 Task: Toggle the folding highlight in the text editor.
Action: Mouse moved to (9, 672)
Screenshot: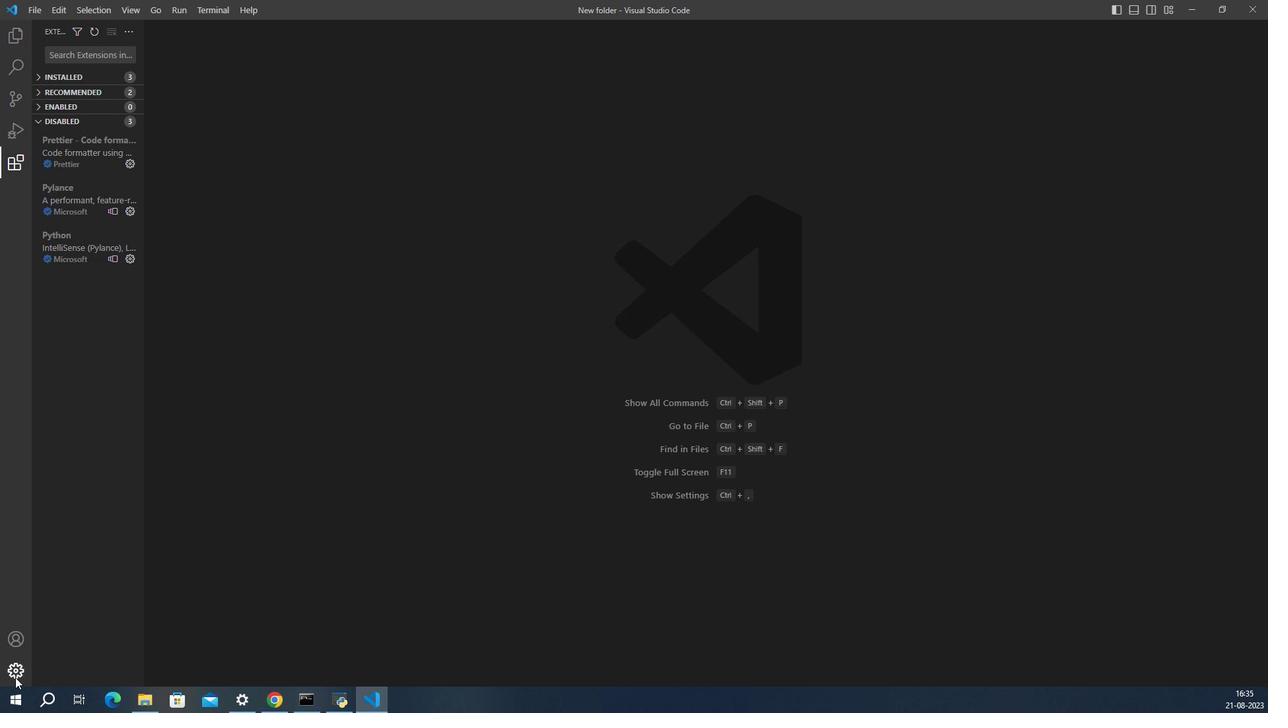 
Action: Mouse pressed left at (9, 672)
Screenshot: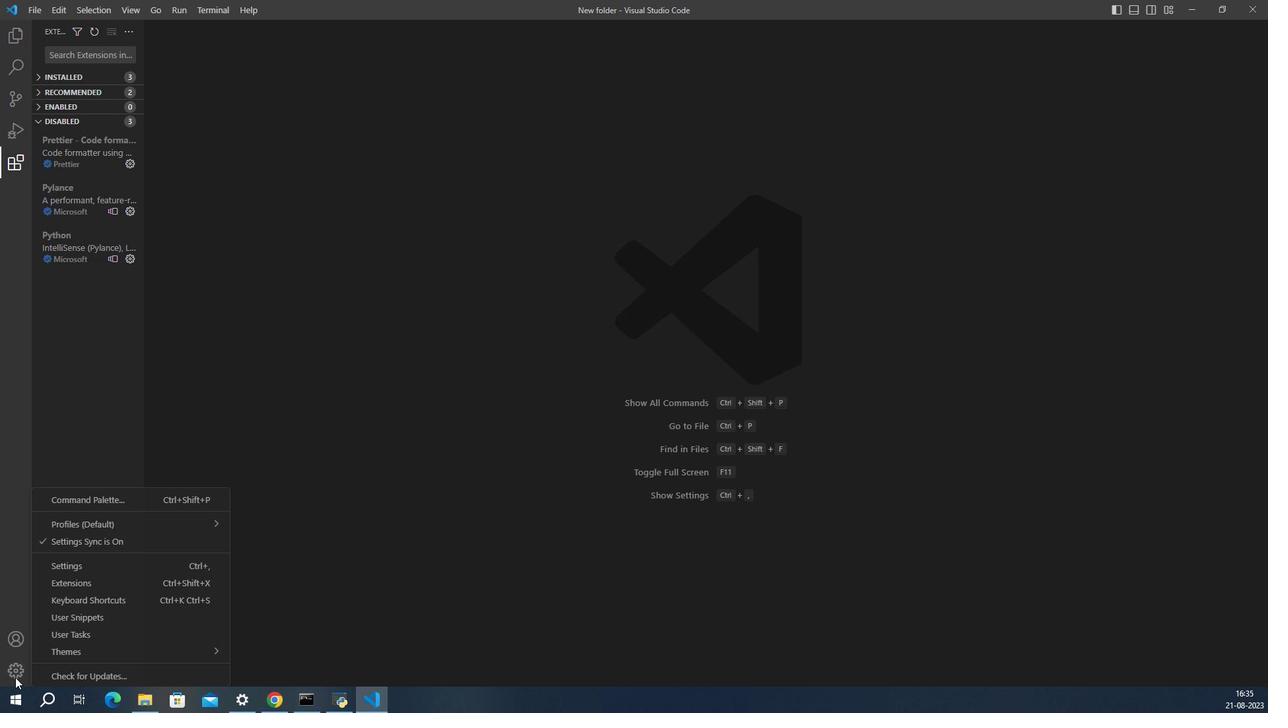 
Action: Mouse moved to (95, 564)
Screenshot: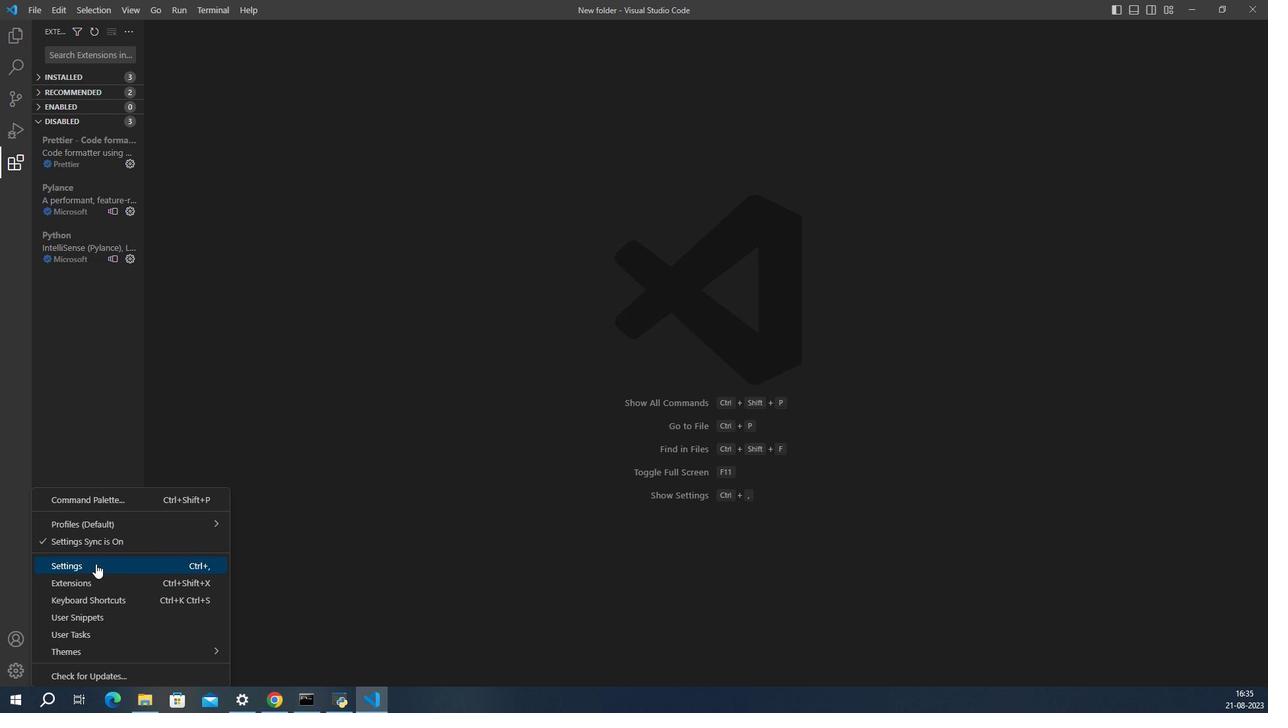 
Action: Mouse pressed left at (95, 564)
Screenshot: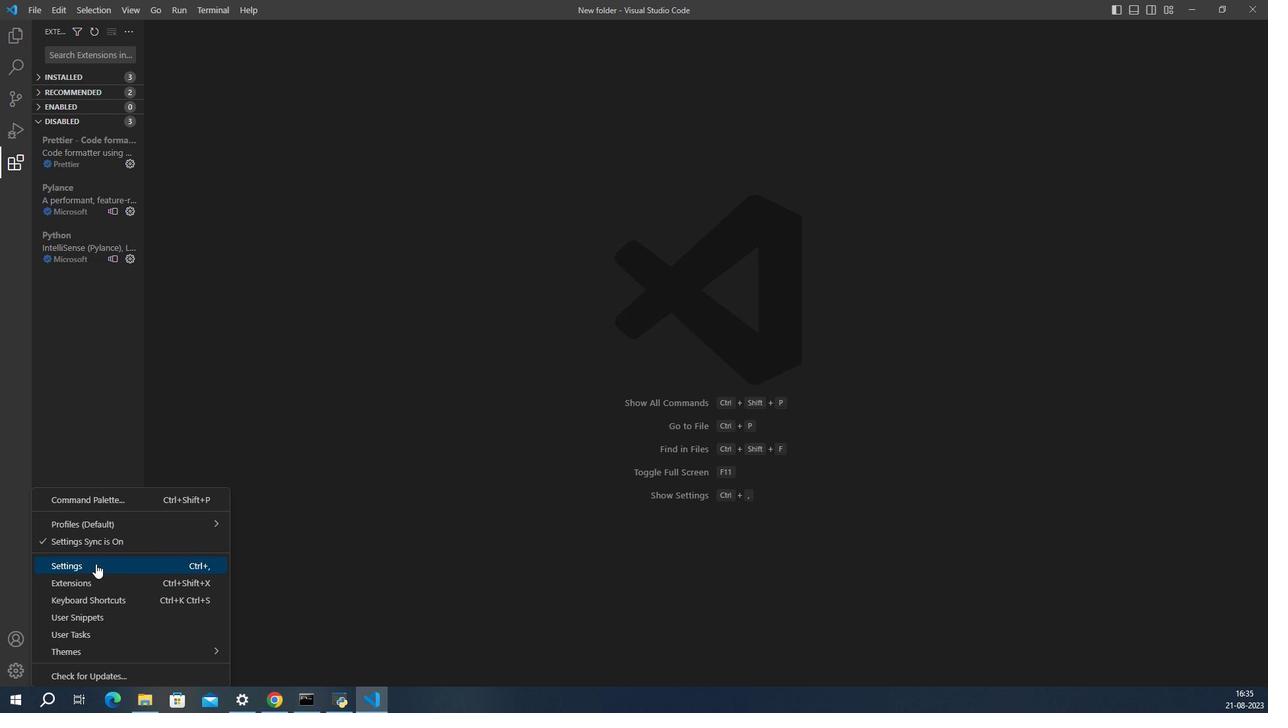 
Action: Mouse moved to (639, 383)
Screenshot: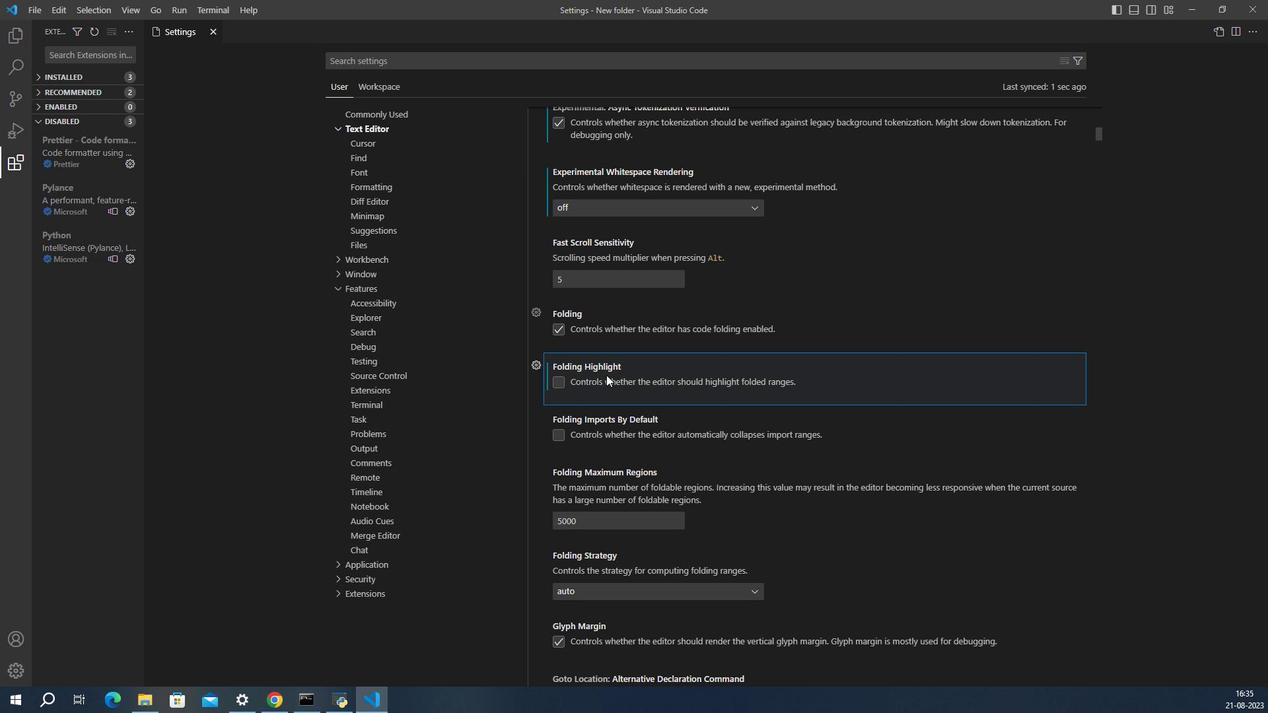 
Action: Mouse pressed left at (639, 383)
Screenshot: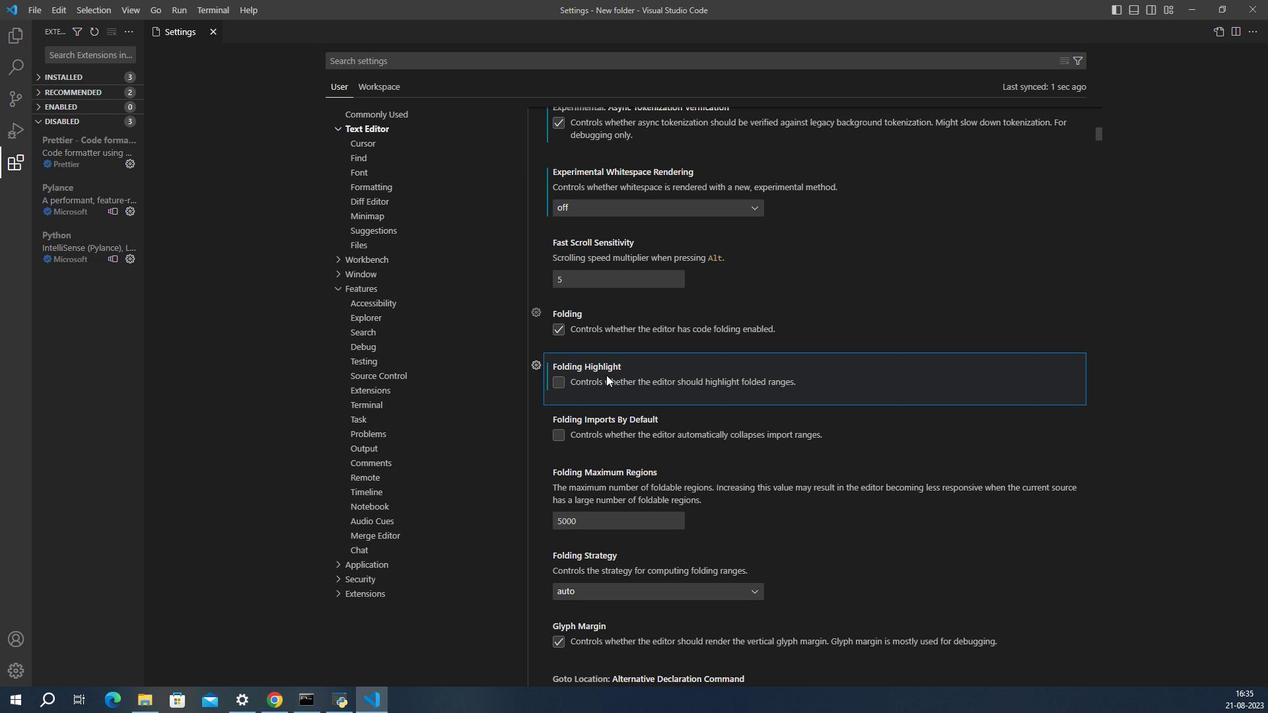 
Action: Mouse moved to (593, 387)
Screenshot: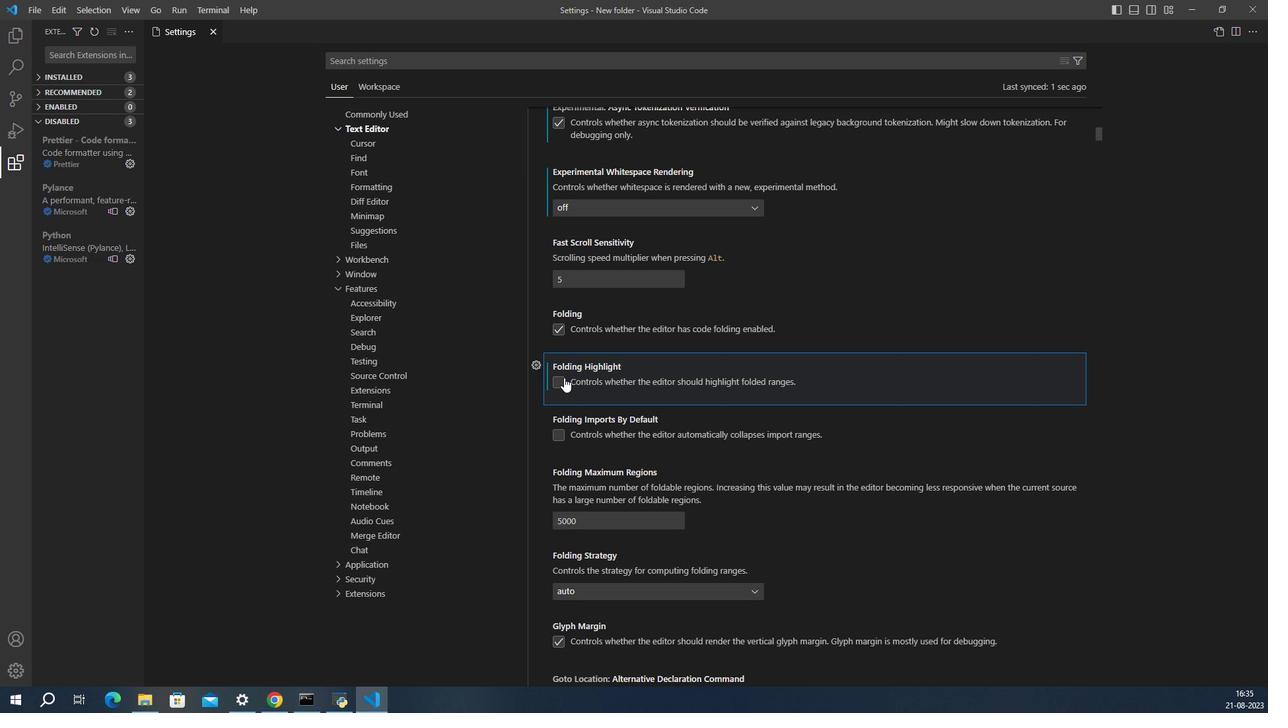 
Action: Mouse pressed left at (593, 387)
Screenshot: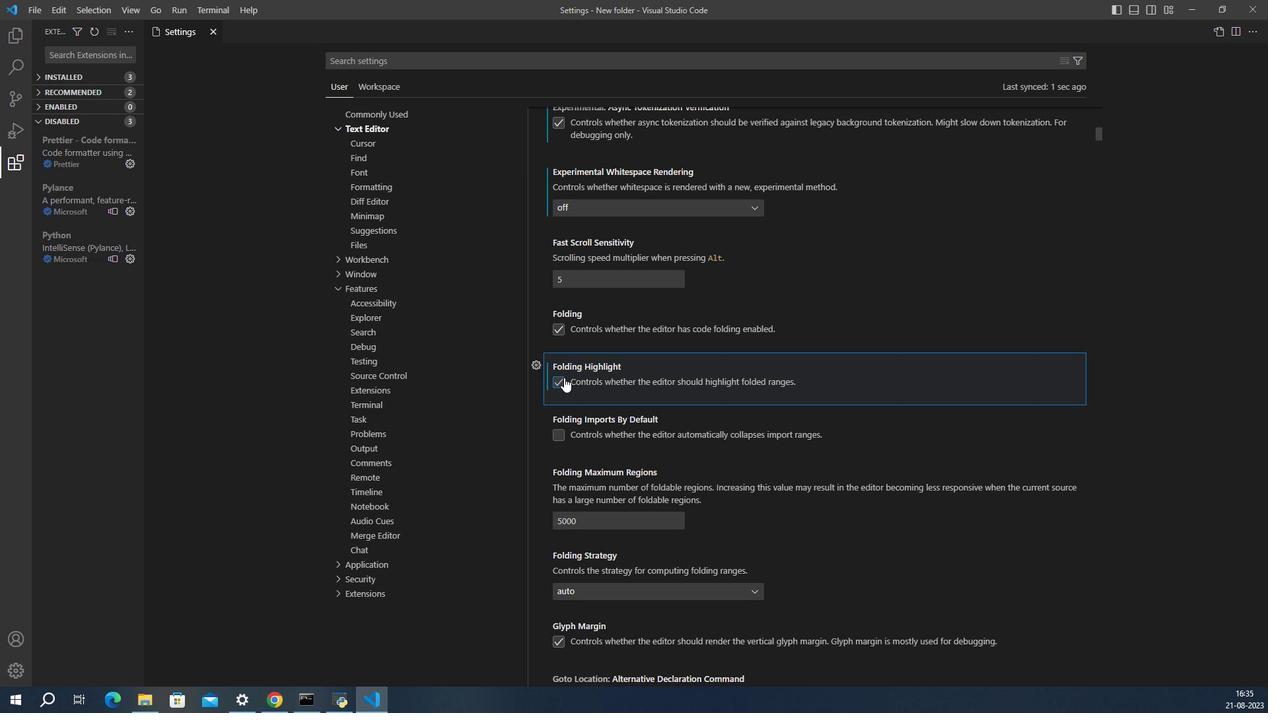 
Action: Mouse moved to (630, 394)
Screenshot: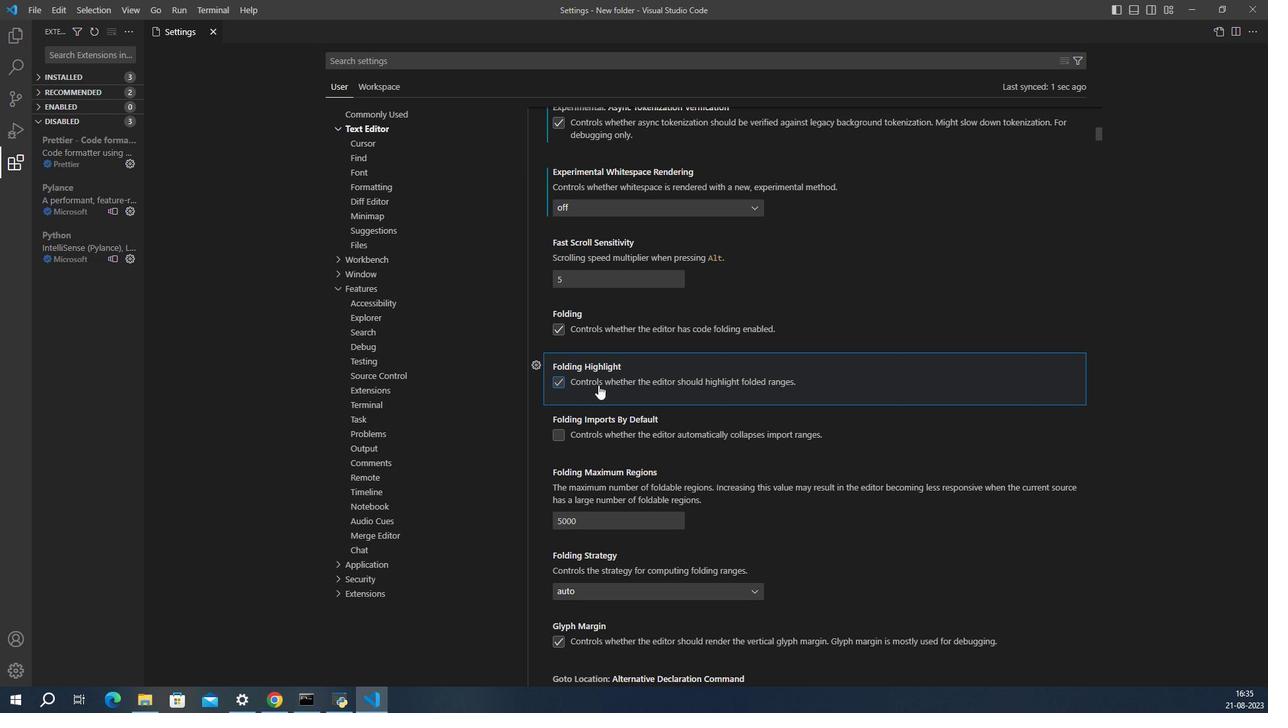 
